 Task: Use the formula "BIN2OCT" in spreadsheet "Project portfolio".
Action: Mouse moved to (232, 248)
Screenshot: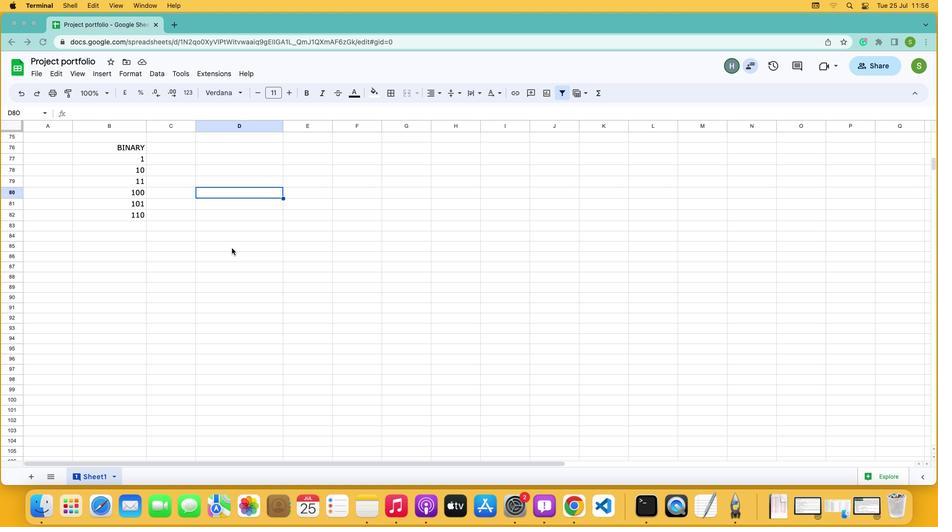 
Action: Mouse pressed left at (232, 248)
Screenshot: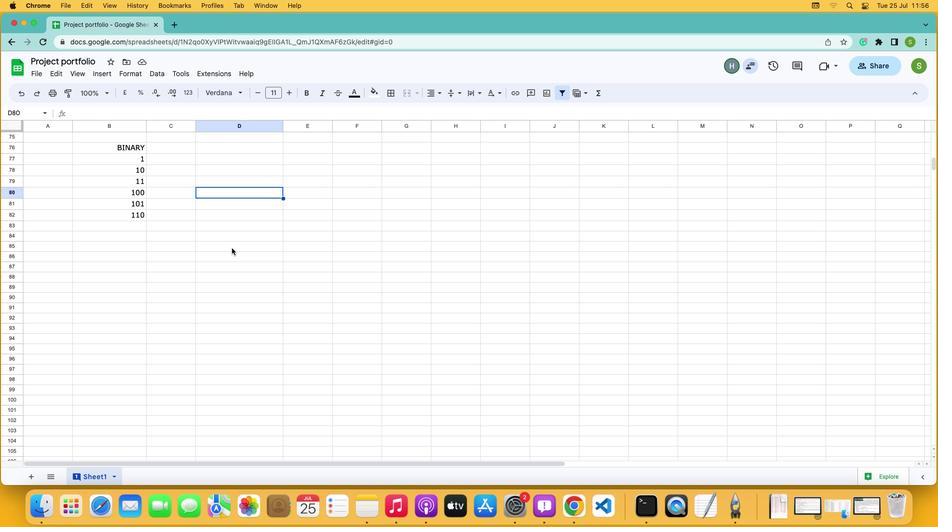 
Action: Mouse moved to (175, 153)
Screenshot: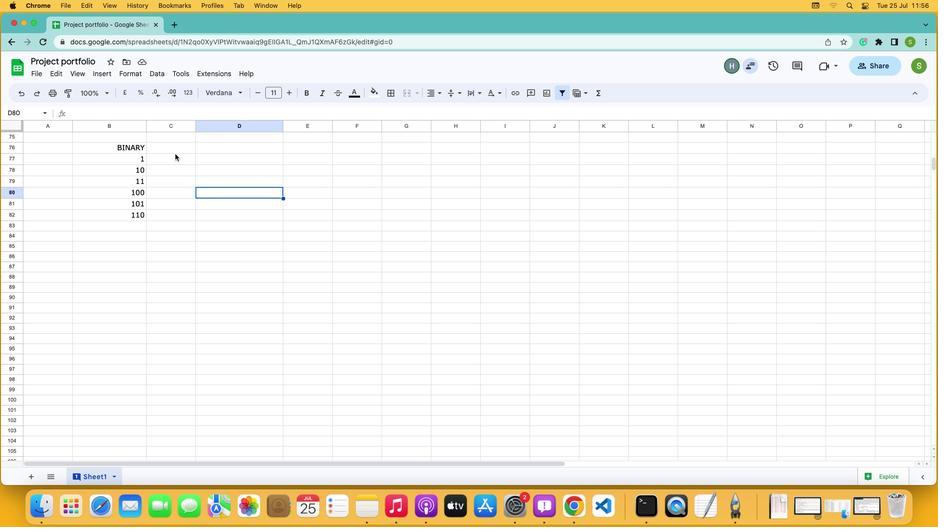 
Action: Mouse pressed left at (175, 153)
Screenshot: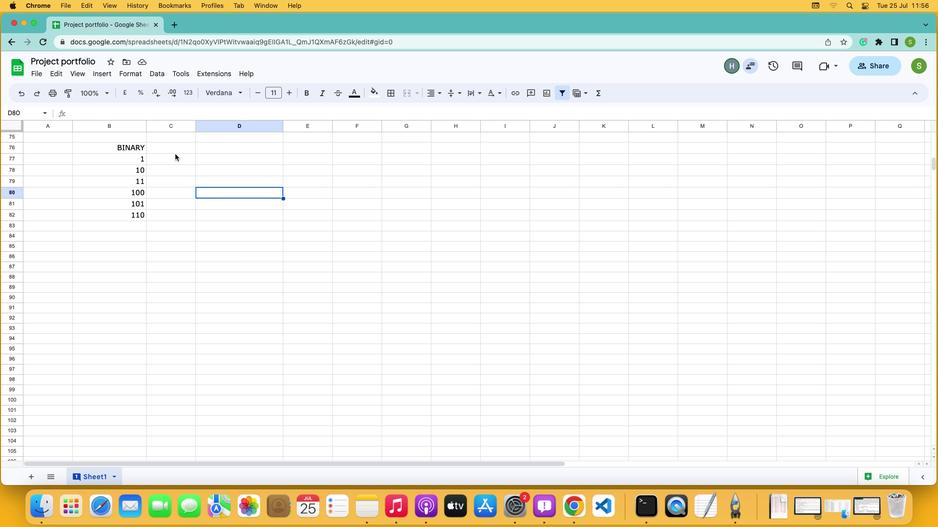 
Action: Mouse moved to (173, 157)
Screenshot: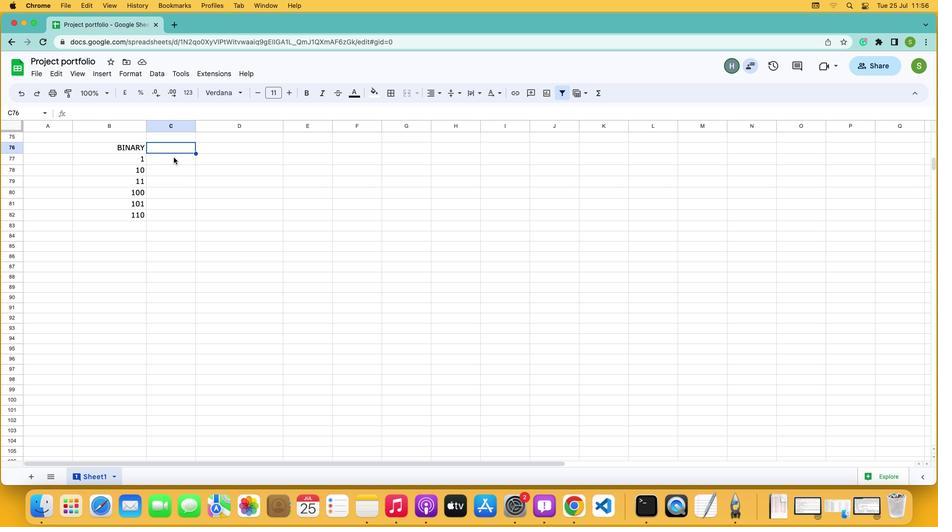 
Action: Mouse pressed left at (173, 157)
Screenshot: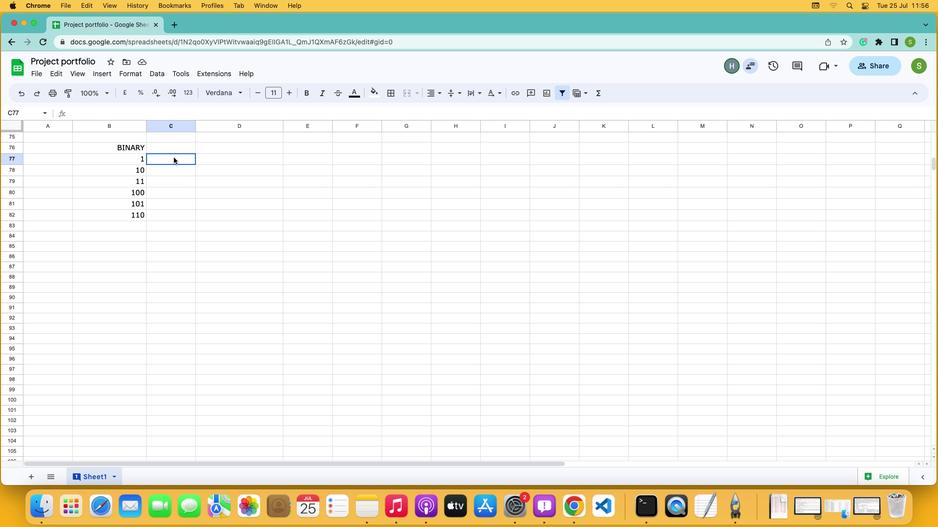 
Action: Mouse moved to (603, 89)
Screenshot: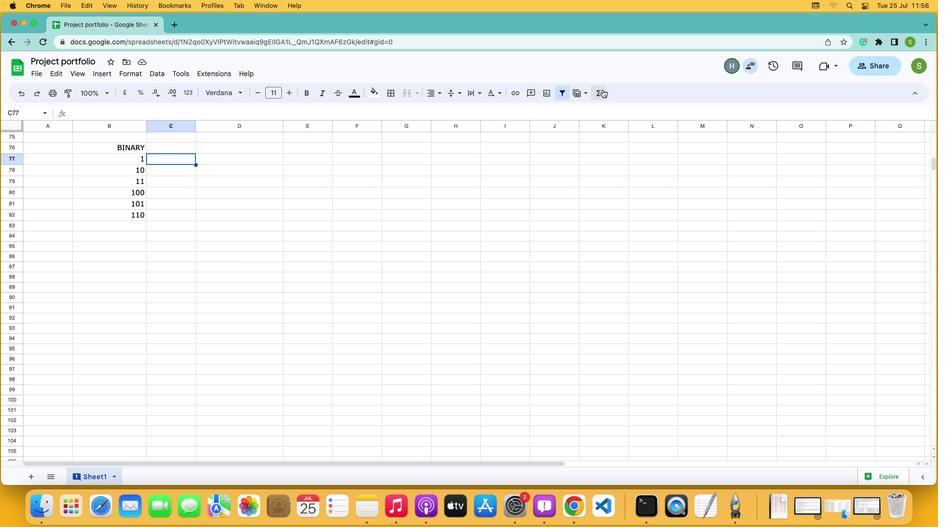 
Action: Mouse pressed left at (603, 89)
Screenshot: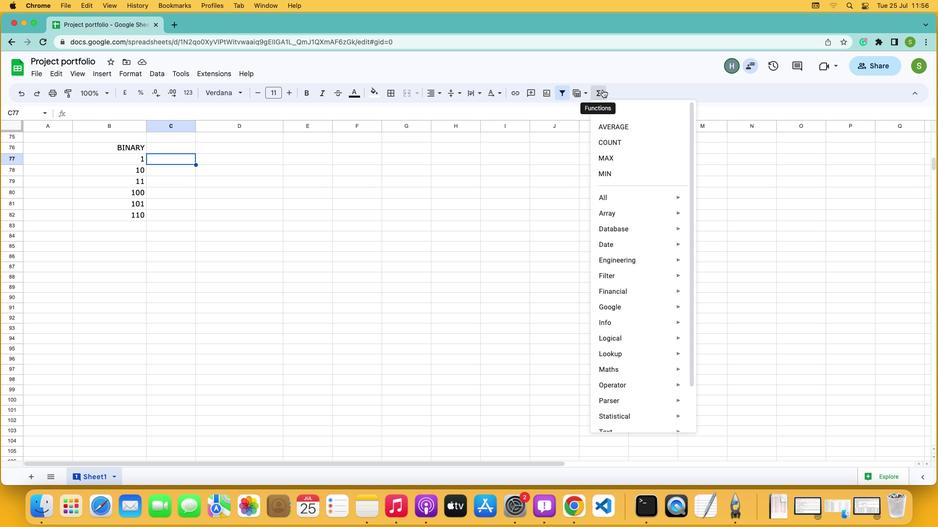 
Action: Mouse moved to (624, 196)
Screenshot: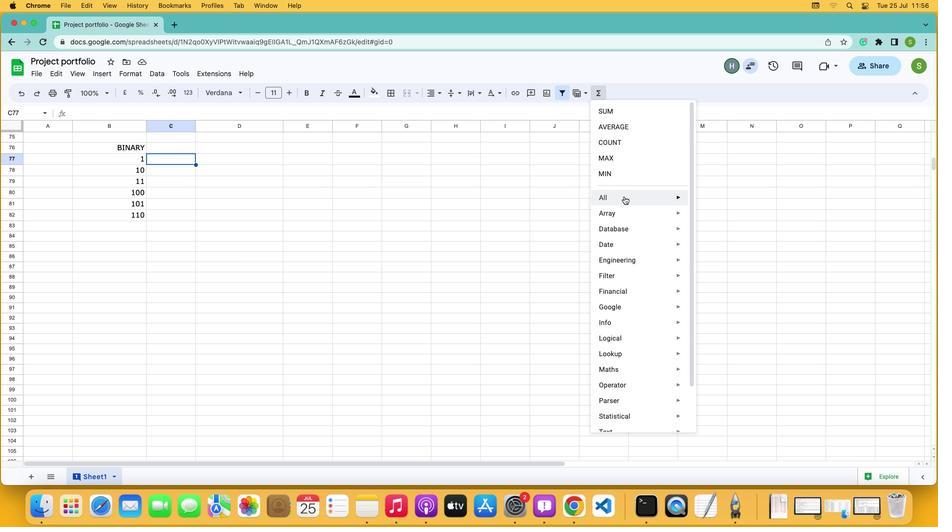 
Action: Mouse pressed left at (624, 196)
Screenshot: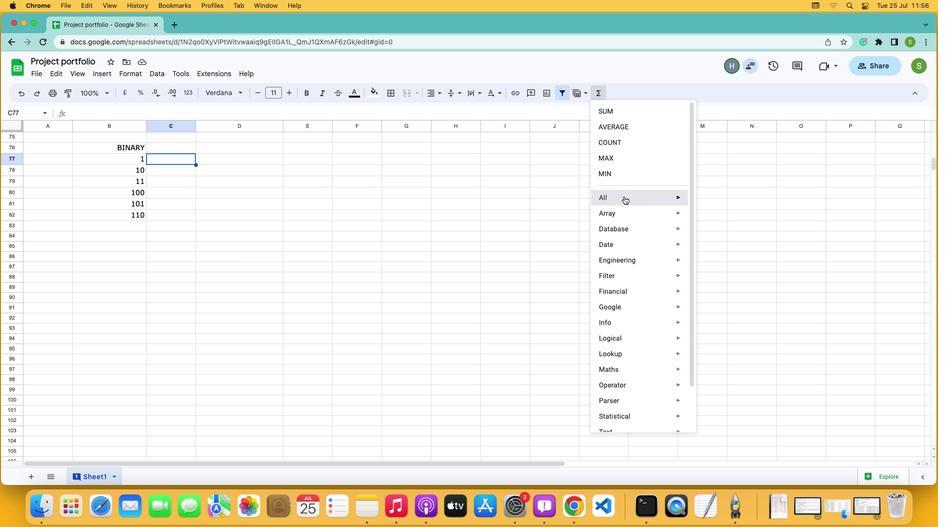 
Action: Mouse moved to (710, 231)
Screenshot: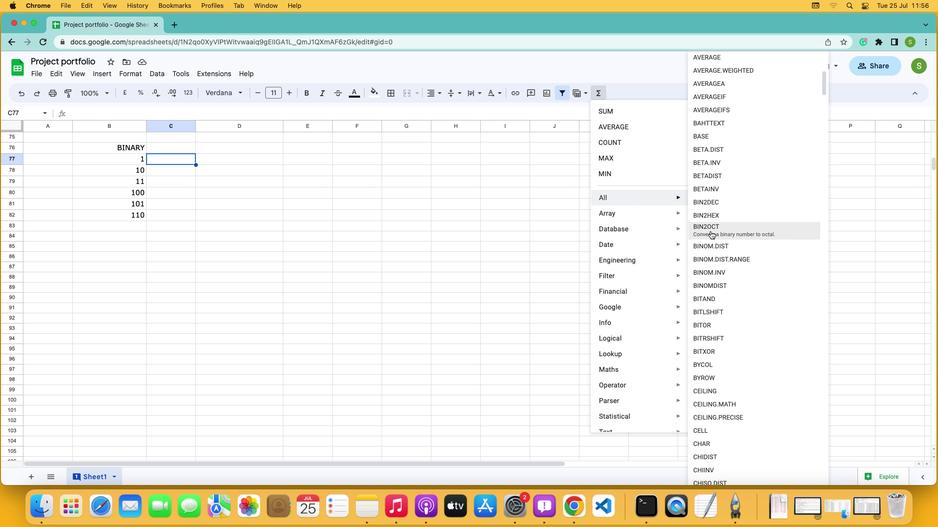 
Action: Mouse pressed left at (710, 231)
Screenshot: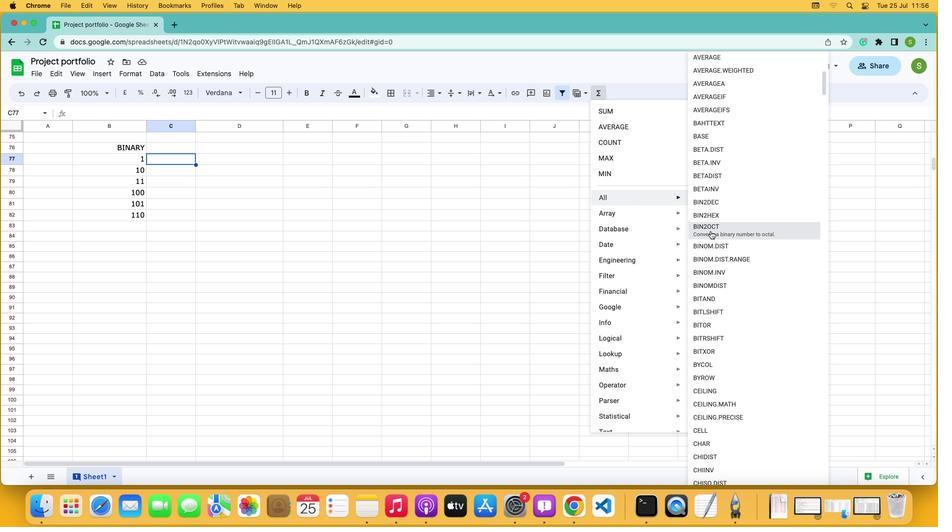 
Action: Mouse moved to (115, 160)
Screenshot: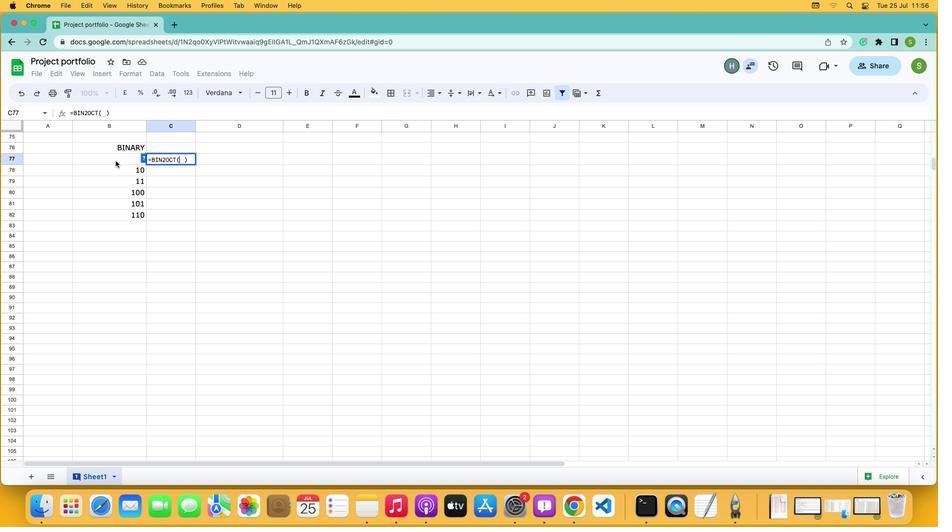 
Action: Mouse pressed left at (115, 160)
Screenshot: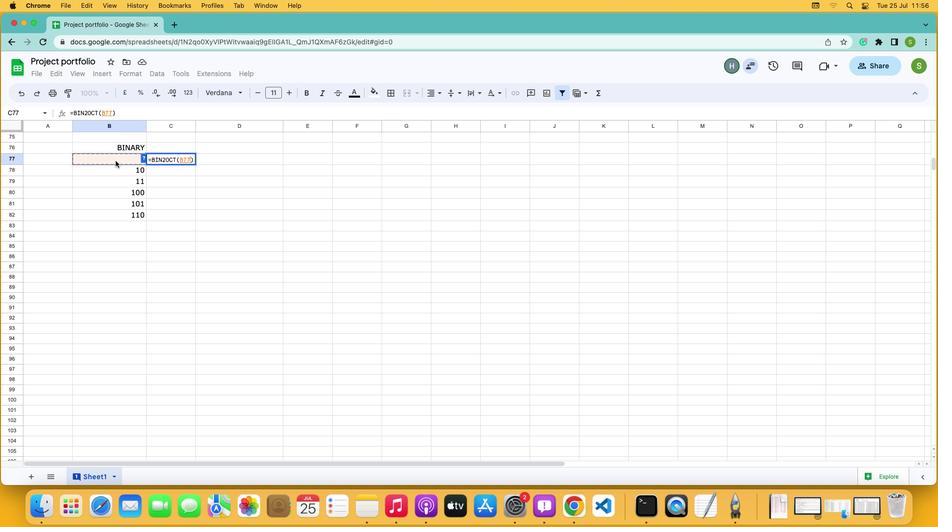 
Action: Key pressed Key.enter
Screenshot: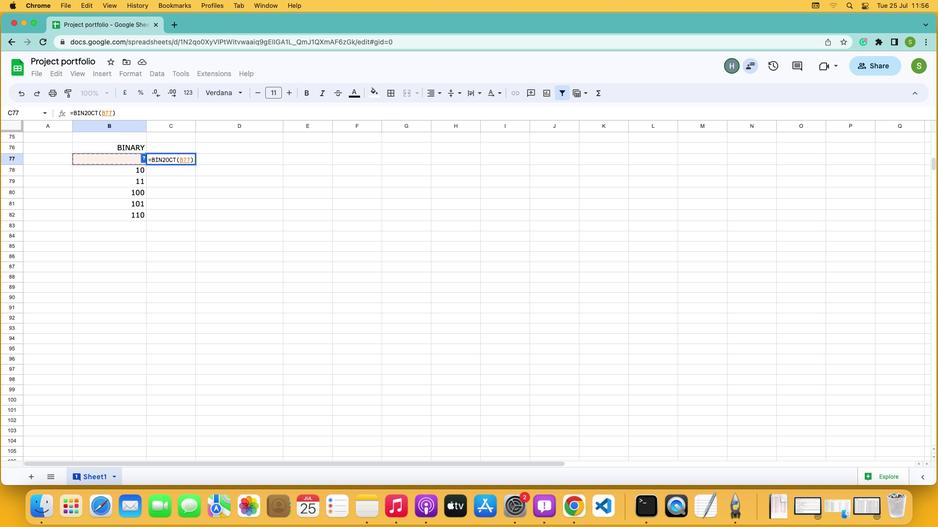
Action: Mouse moved to (173, 163)
Screenshot: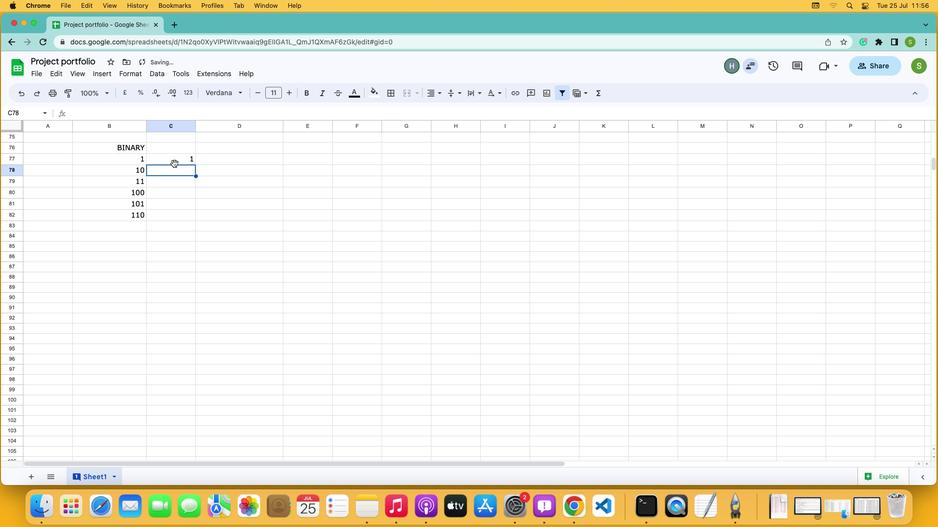 
Action: Mouse pressed left at (173, 163)
Screenshot: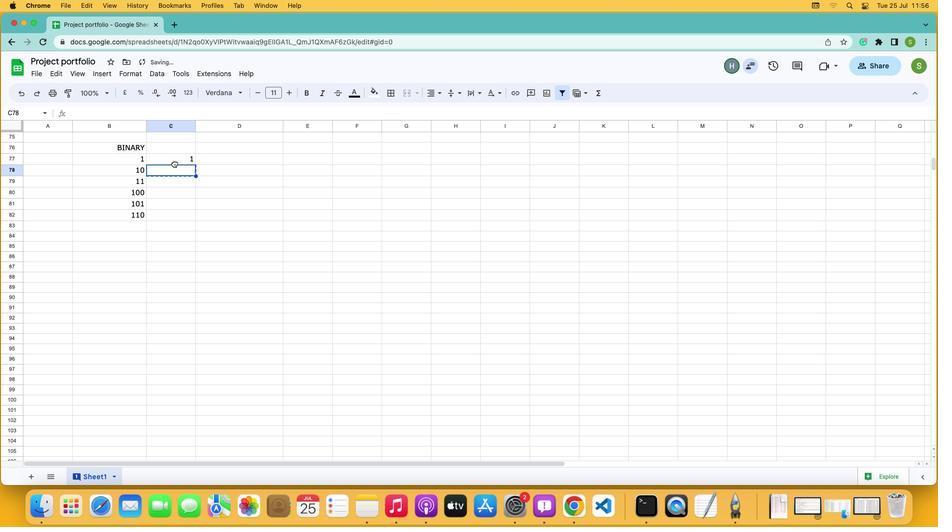 
Action: Mouse moved to (175, 158)
Screenshot: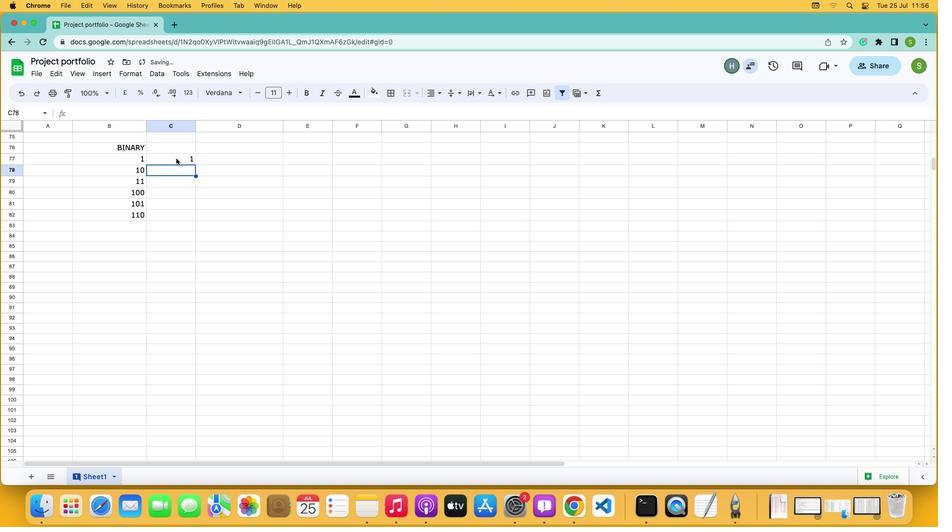 
Action: Mouse pressed left at (175, 158)
Screenshot: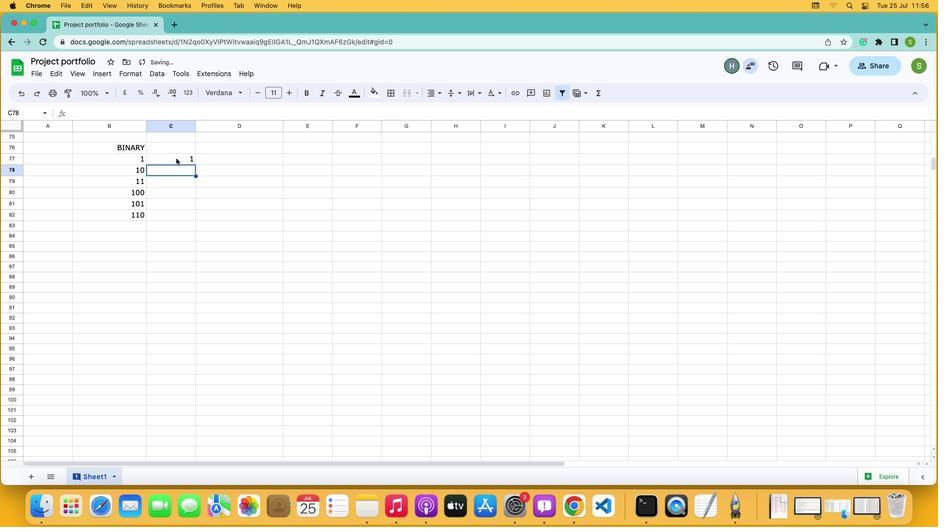 
Action: Mouse moved to (194, 163)
Screenshot: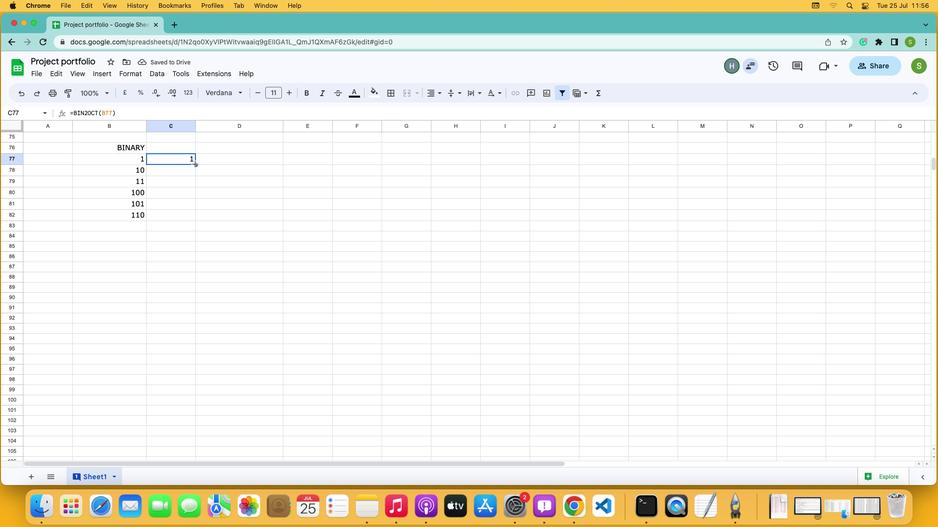 
Action: Mouse pressed left at (194, 163)
Screenshot: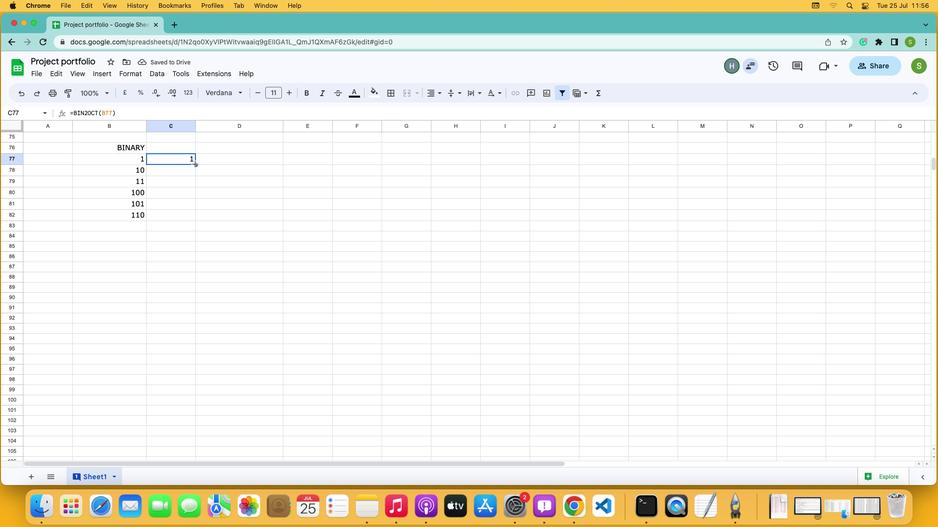 
Action: Mouse moved to (237, 211)
Screenshot: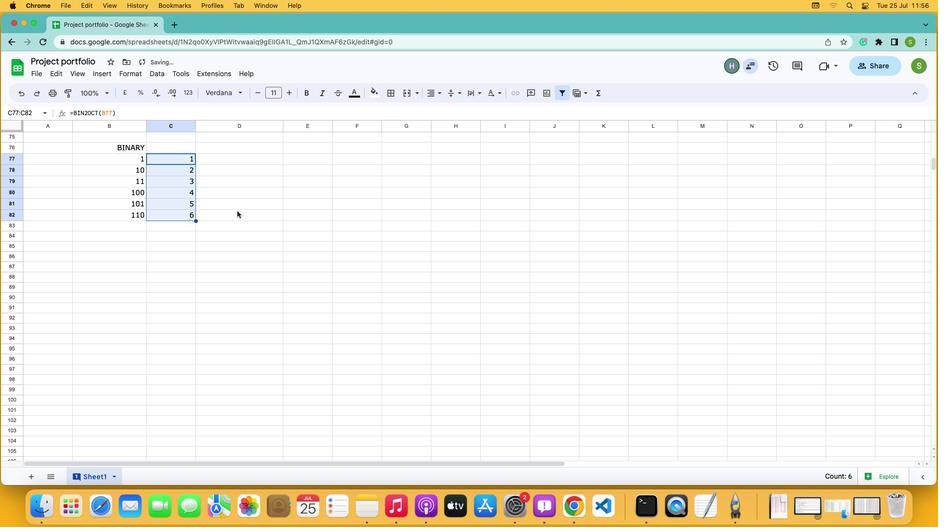 
